 Task: Disable all the installed extensions.
Action: Mouse moved to (1082, 41)
Screenshot: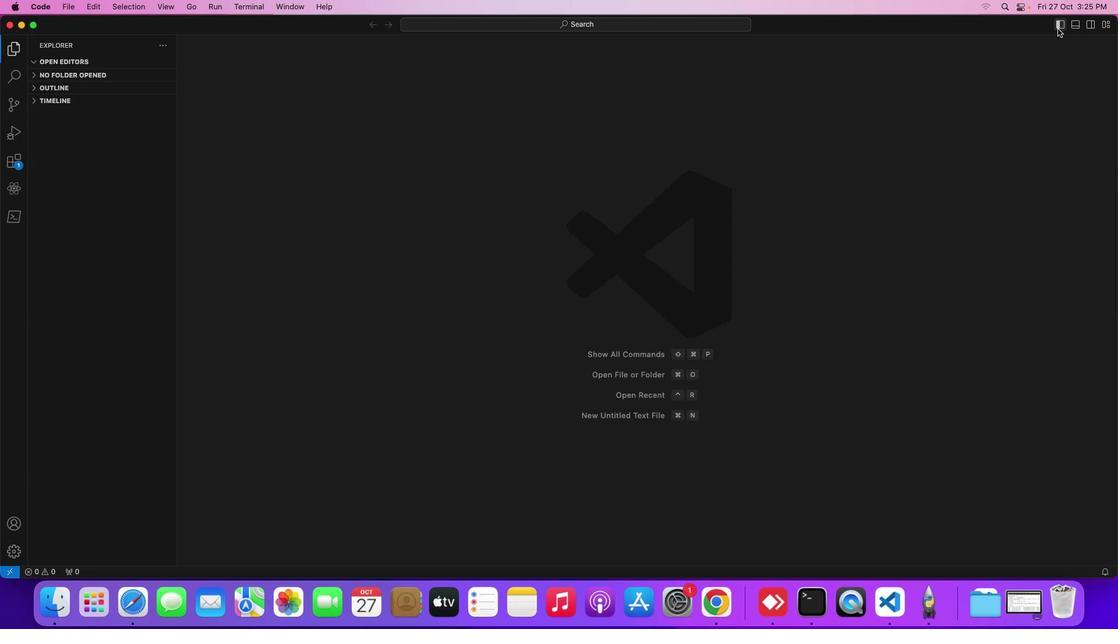
Action: Mouse pressed left at (1082, 41)
Screenshot: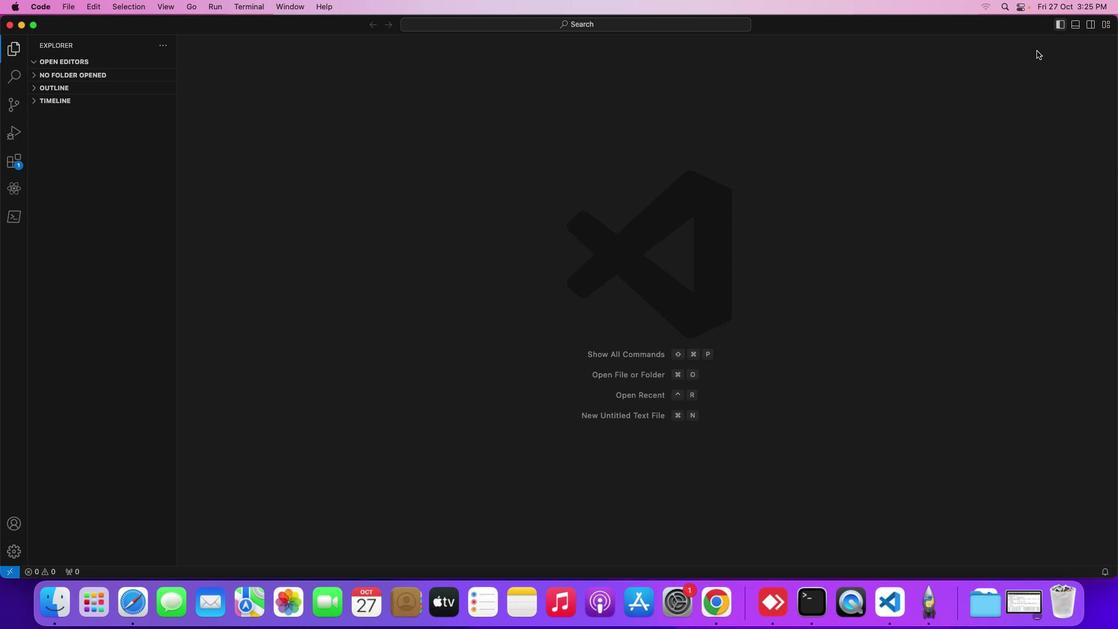 
Action: Mouse moved to (30, 186)
Screenshot: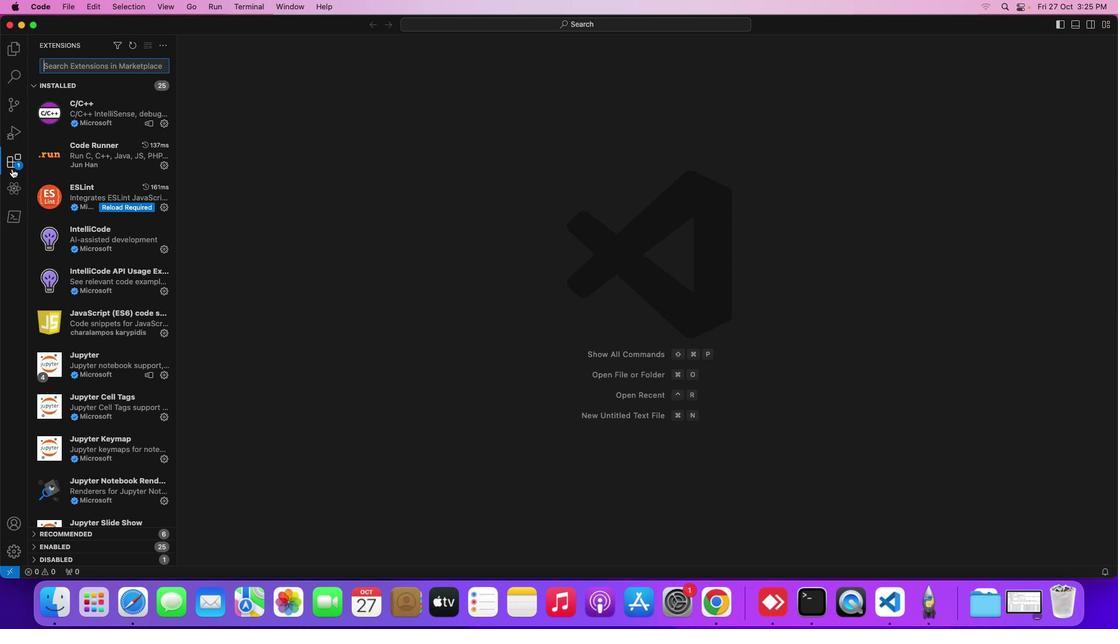 
Action: Mouse pressed left at (30, 186)
Screenshot: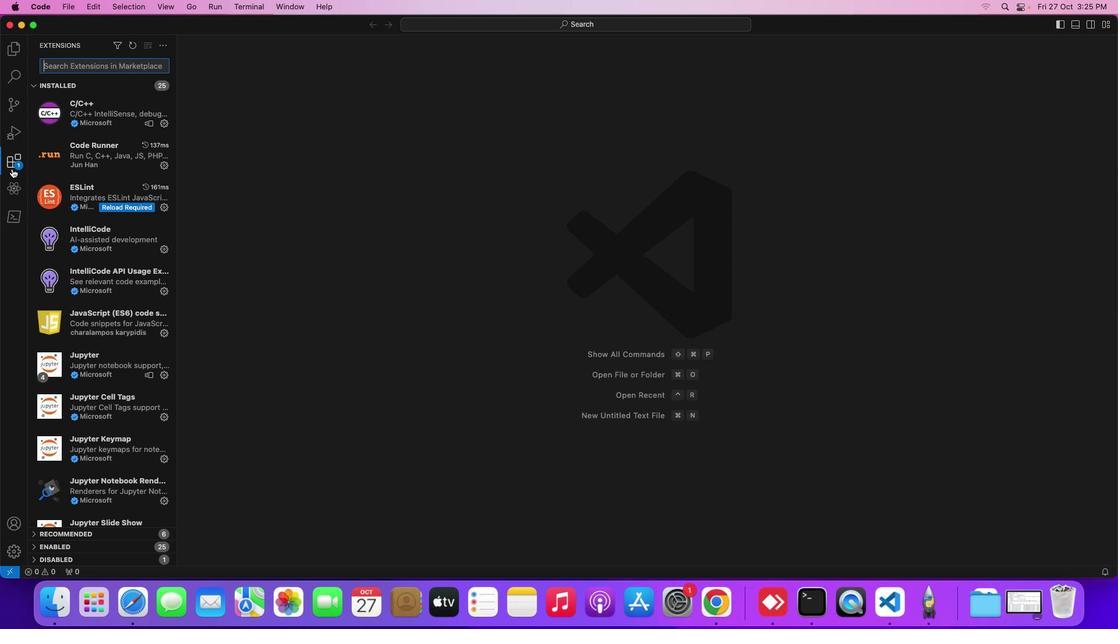 
Action: Mouse moved to (180, 65)
Screenshot: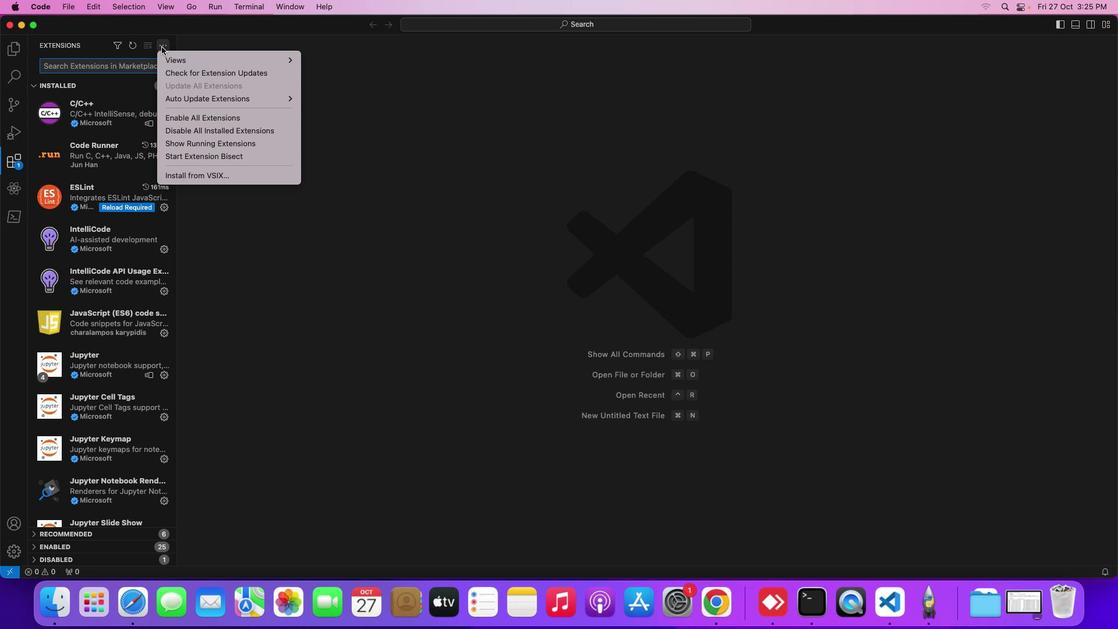 
Action: Mouse pressed left at (180, 65)
Screenshot: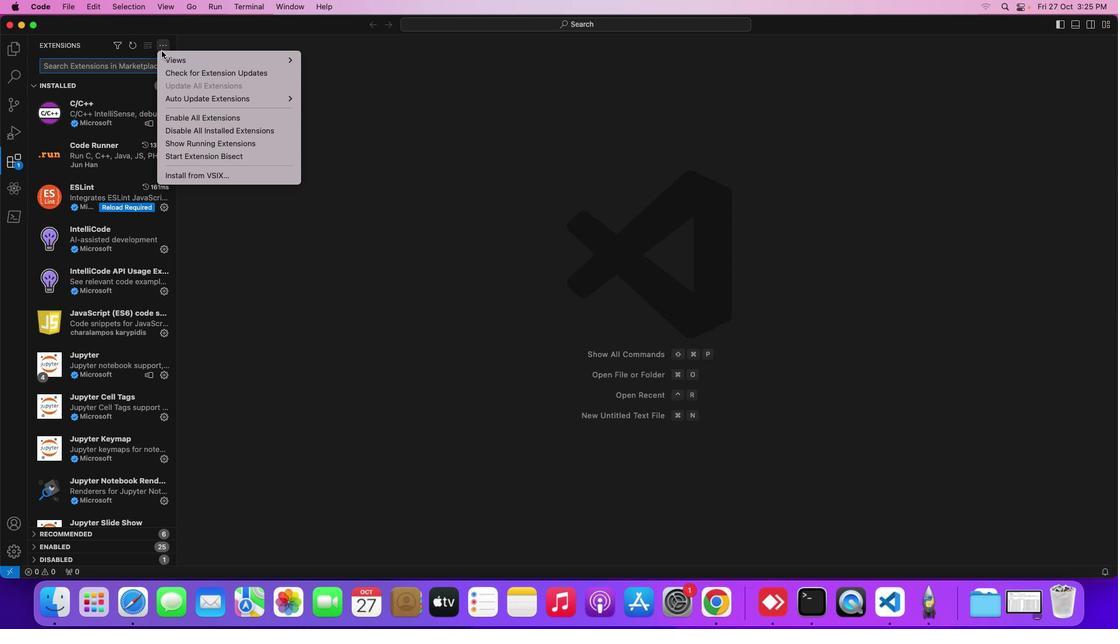 
Action: Mouse moved to (202, 145)
Screenshot: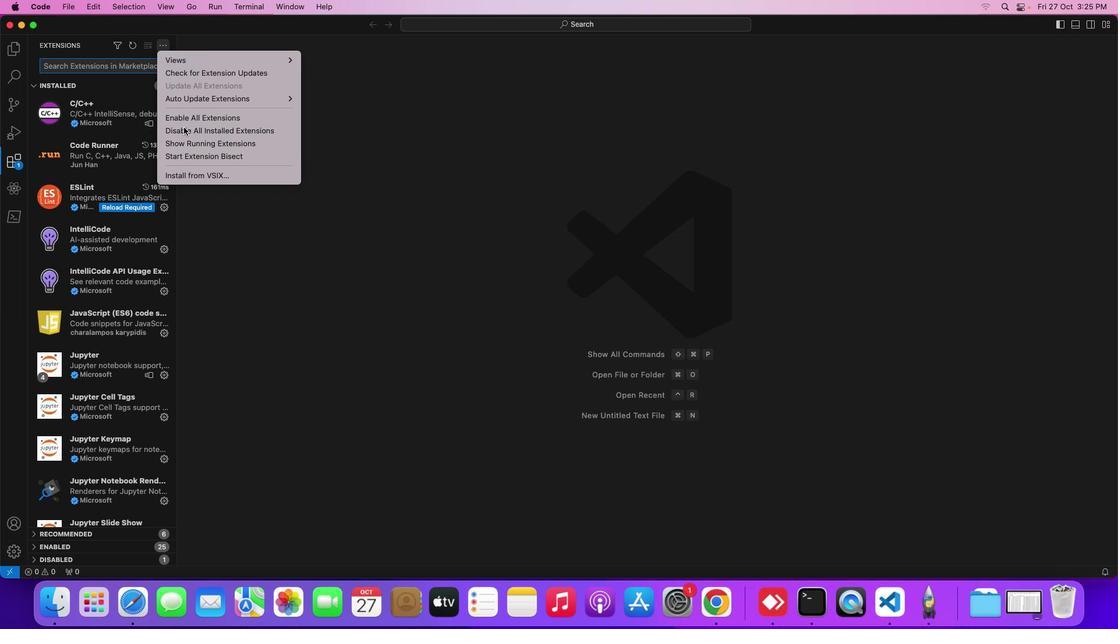 
Action: Mouse pressed left at (202, 145)
Screenshot: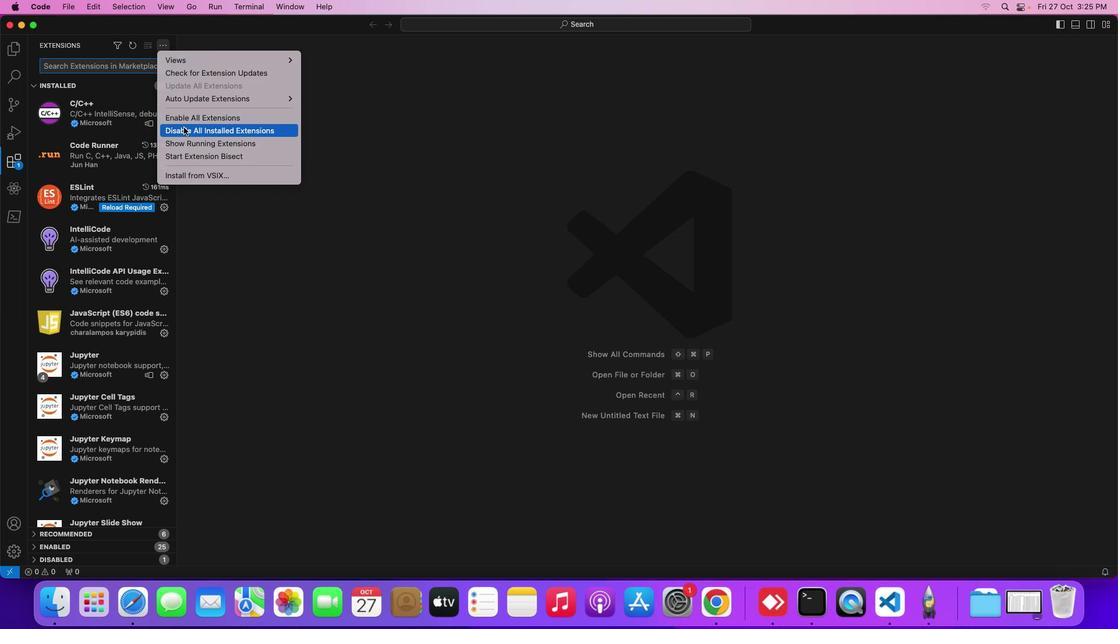 
Action: Mouse moved to (635, 226)
Screenshot: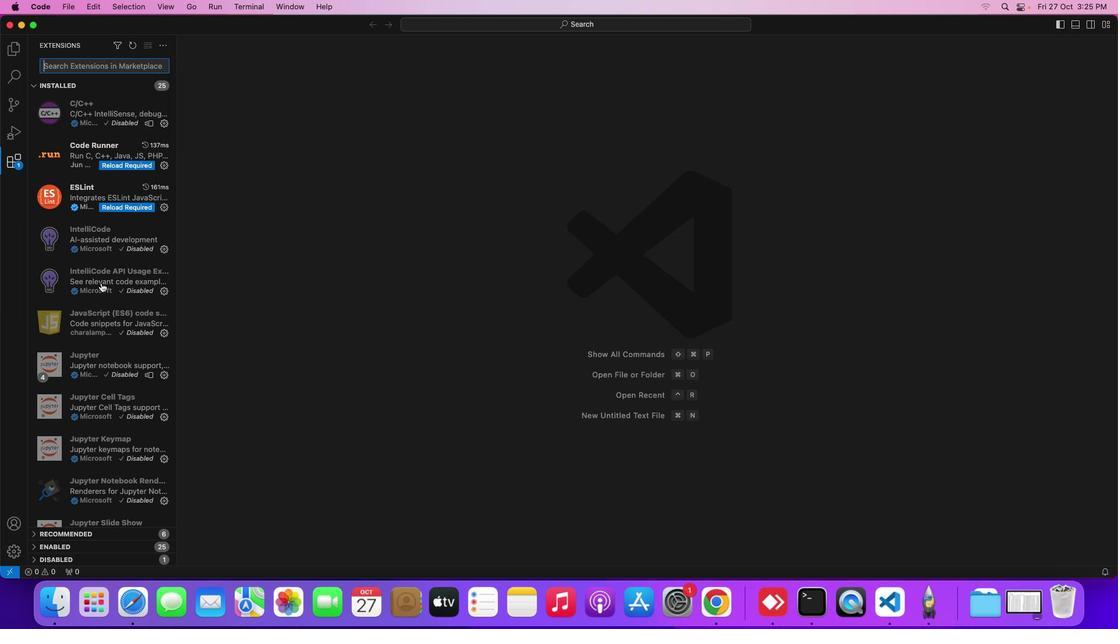 
